 Task: Set the clear status option to in 30 minutes in the edit status window.
Action: Mouse moved to (1375, 108)
Screenshot: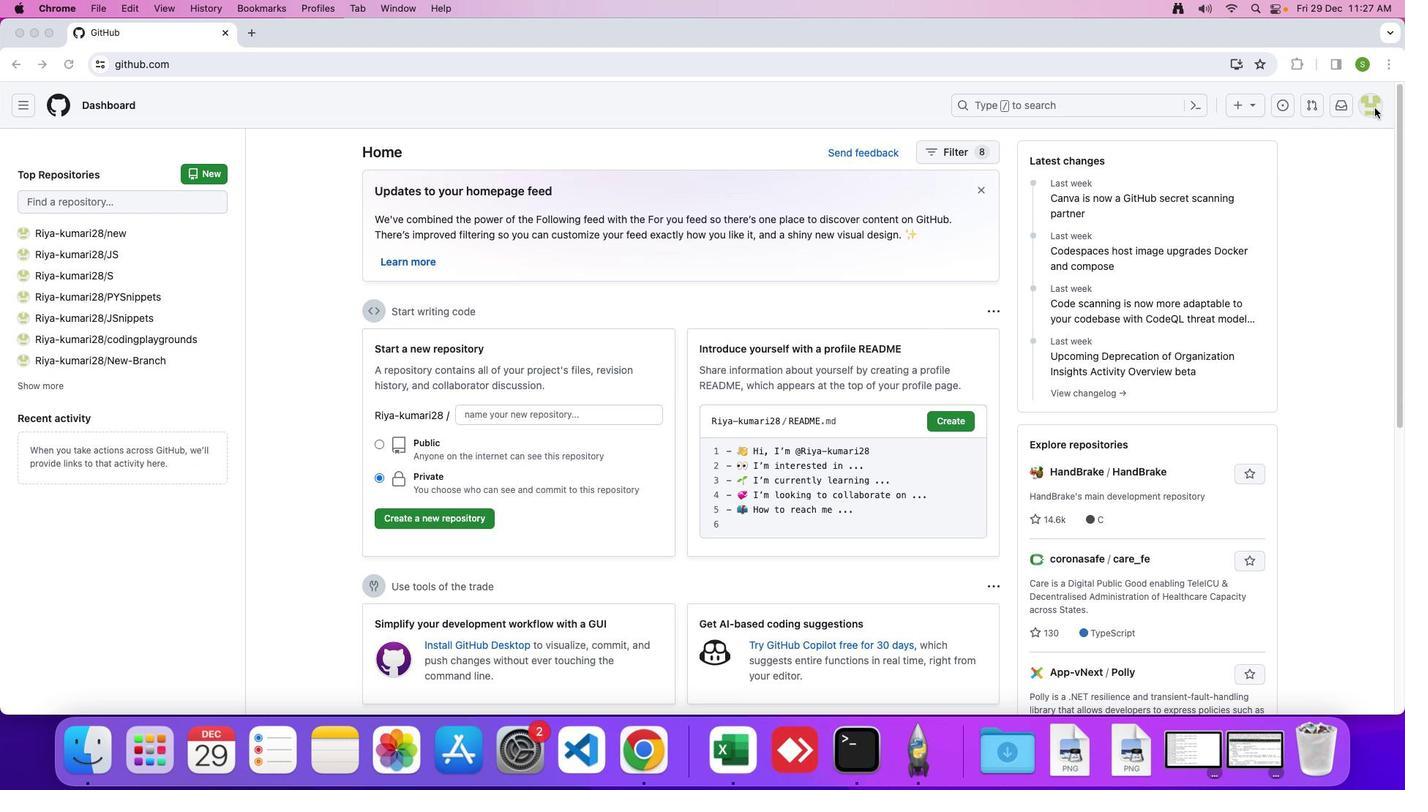 
Action: Mouse pressed left at (1375, 108)
Screenshot: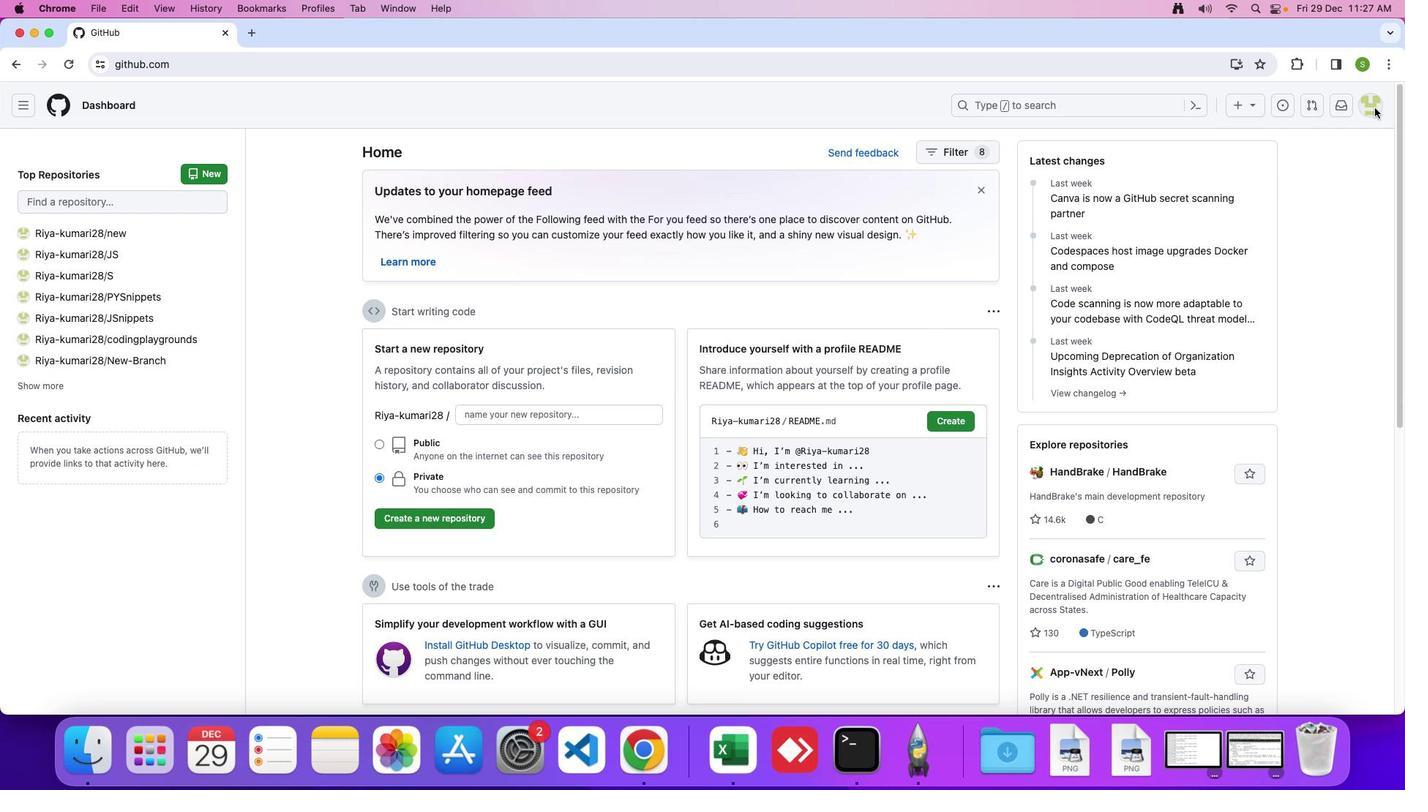 
Action: Mouse moved to (1372, 105)
Screenshot: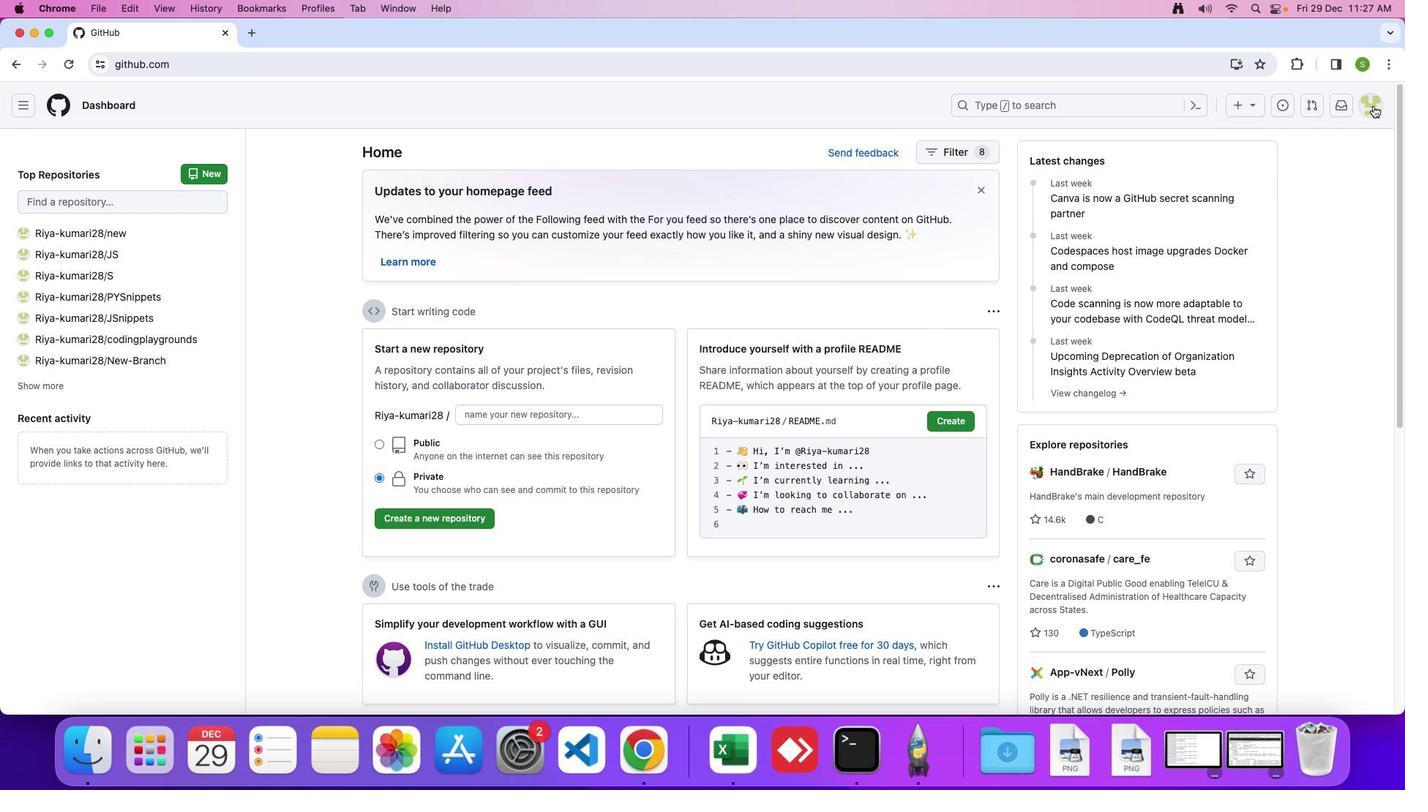 
Action: Mouse pressed left at (1372, 105)
Screenshot: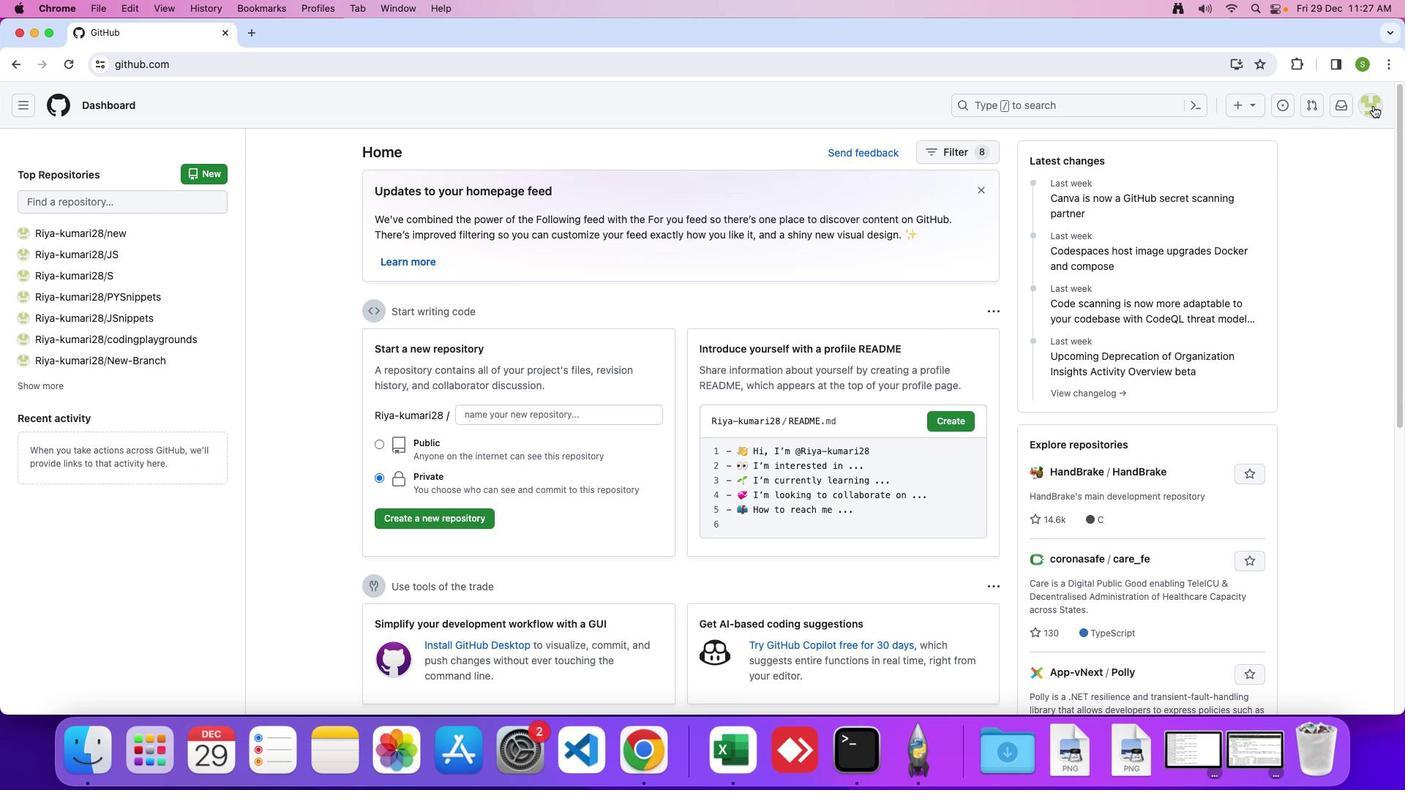 
Action: Mouse moved to (1275, 144)
Screenshot: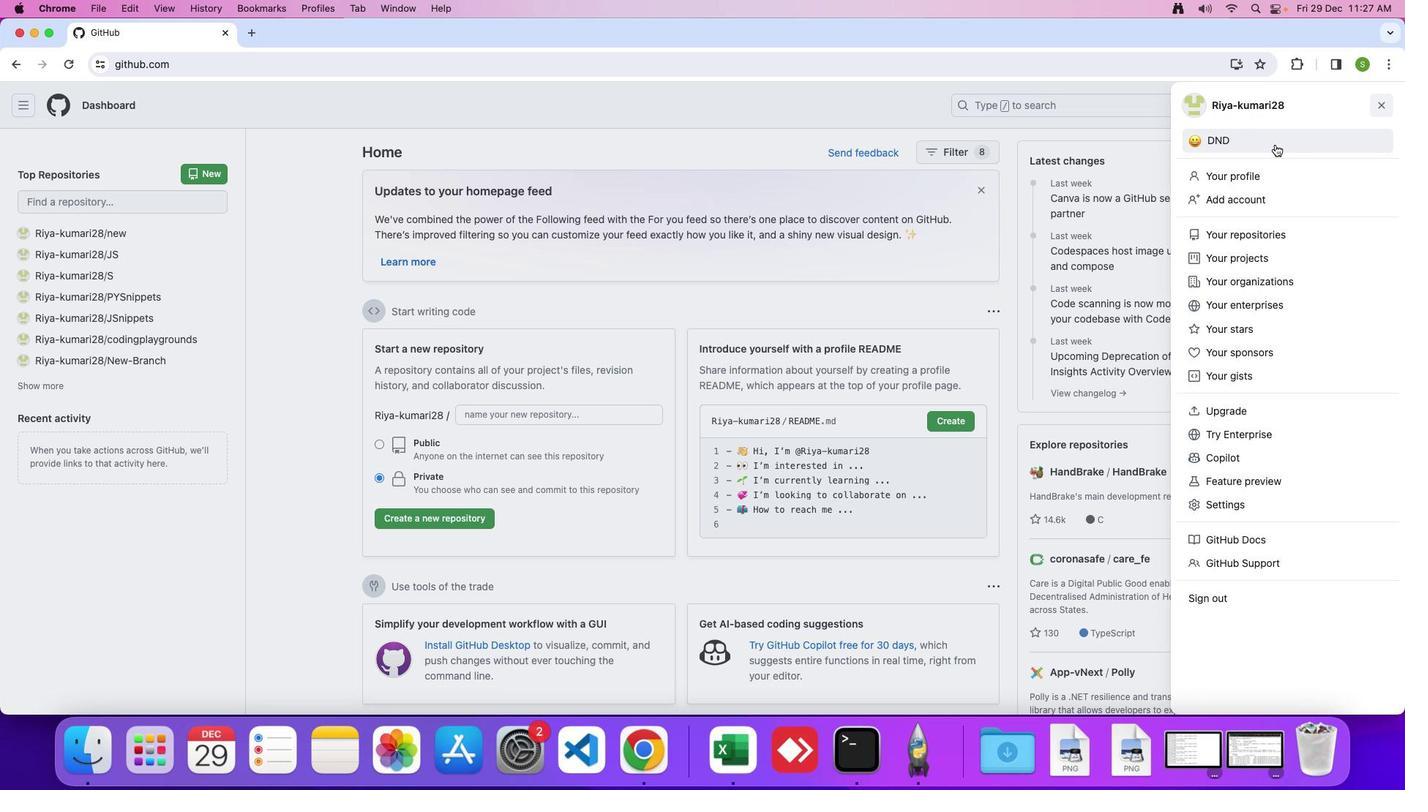 
Action: Mouse pressed left at (1275, 144)
Screenshot: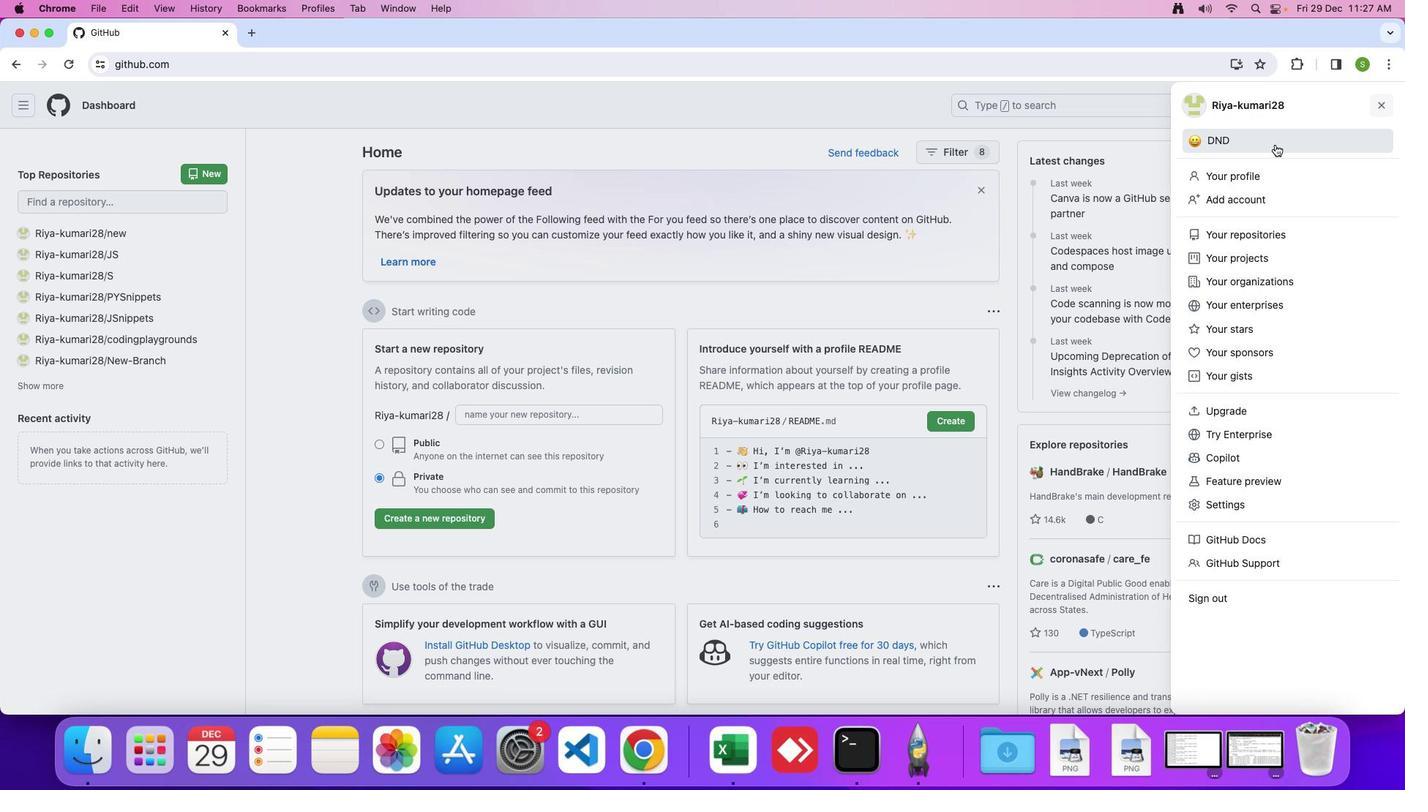 
Action: Mouse moved to (736, 439)
Screenshot: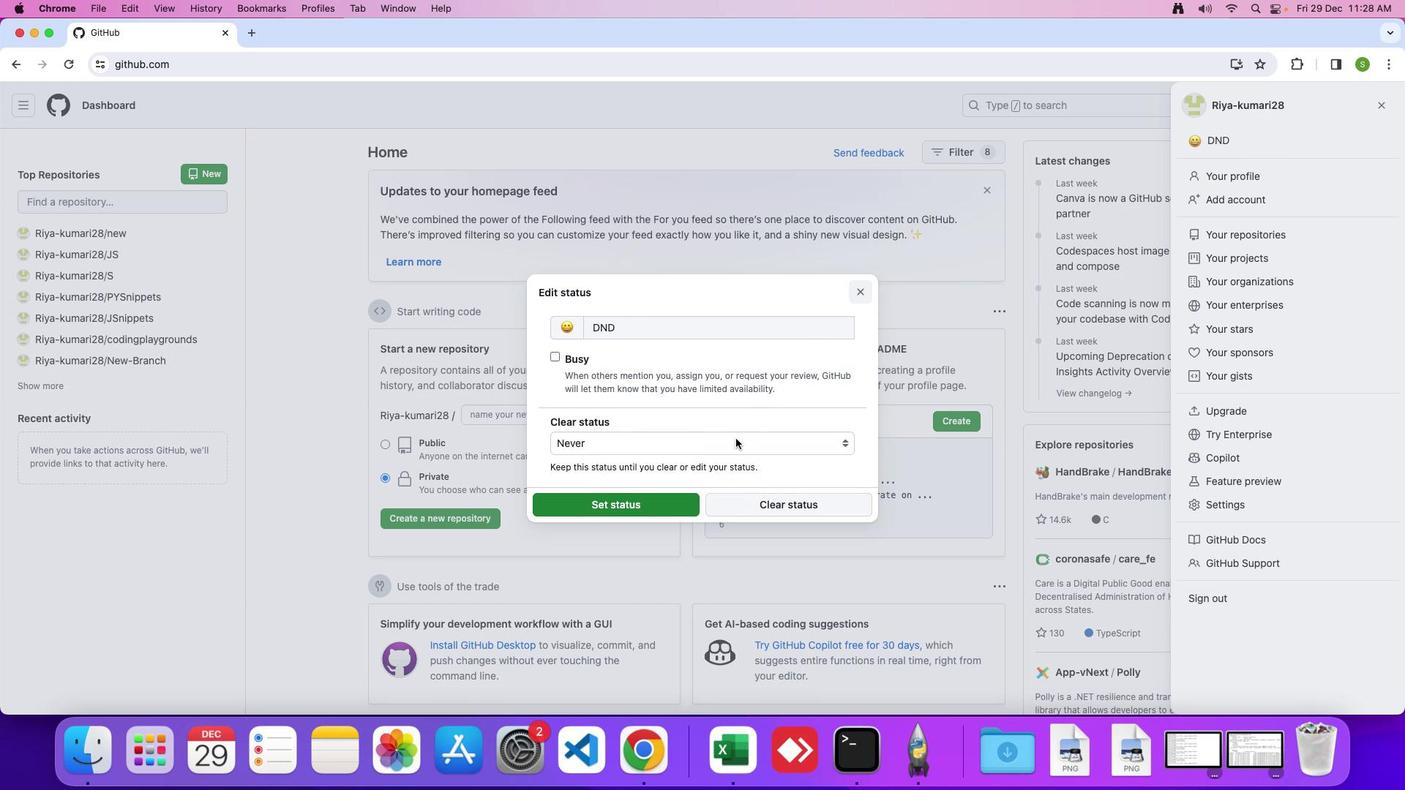 
Action: Mouse pressed left at (736, 439)
Screenshot: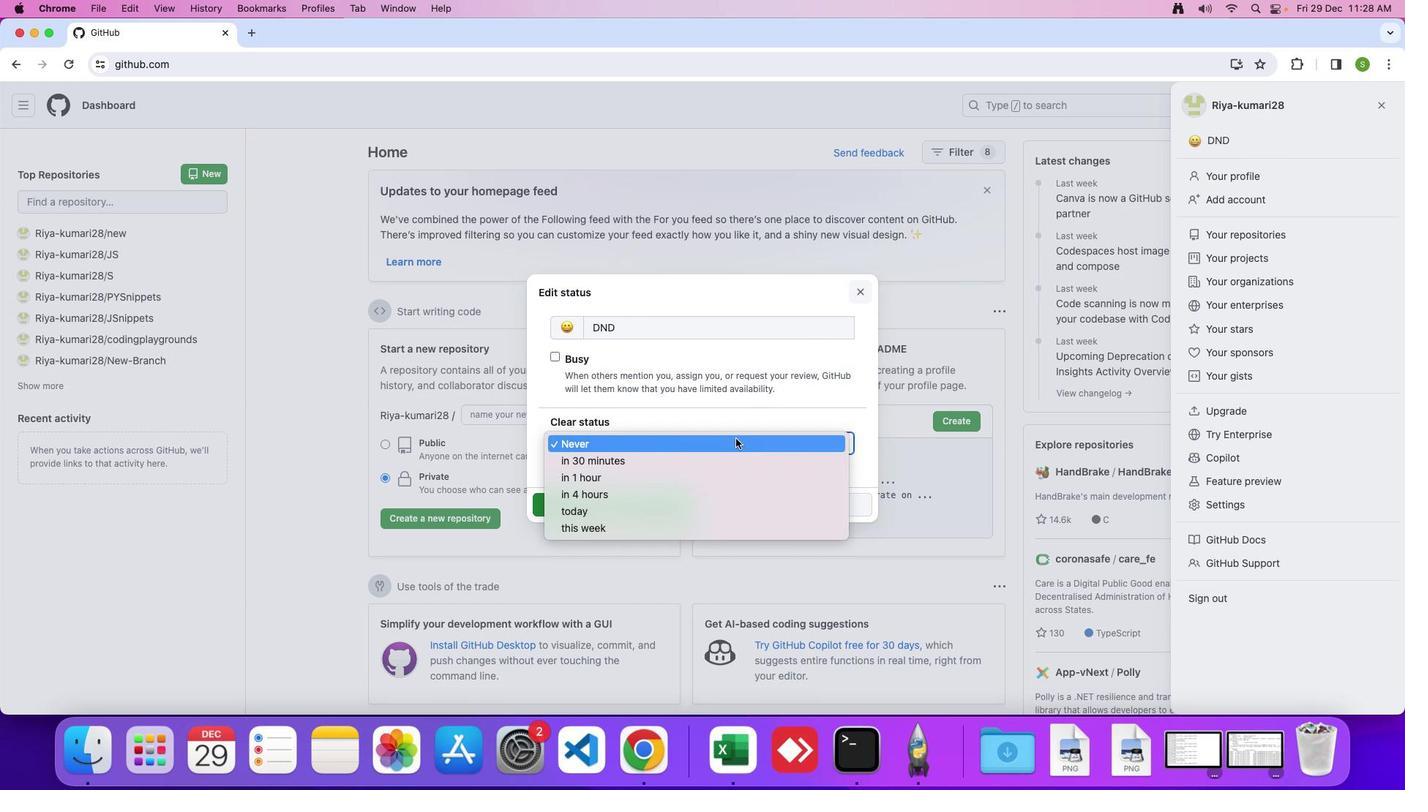 
Action: Mouse moved to (706, 458)
Screenshot: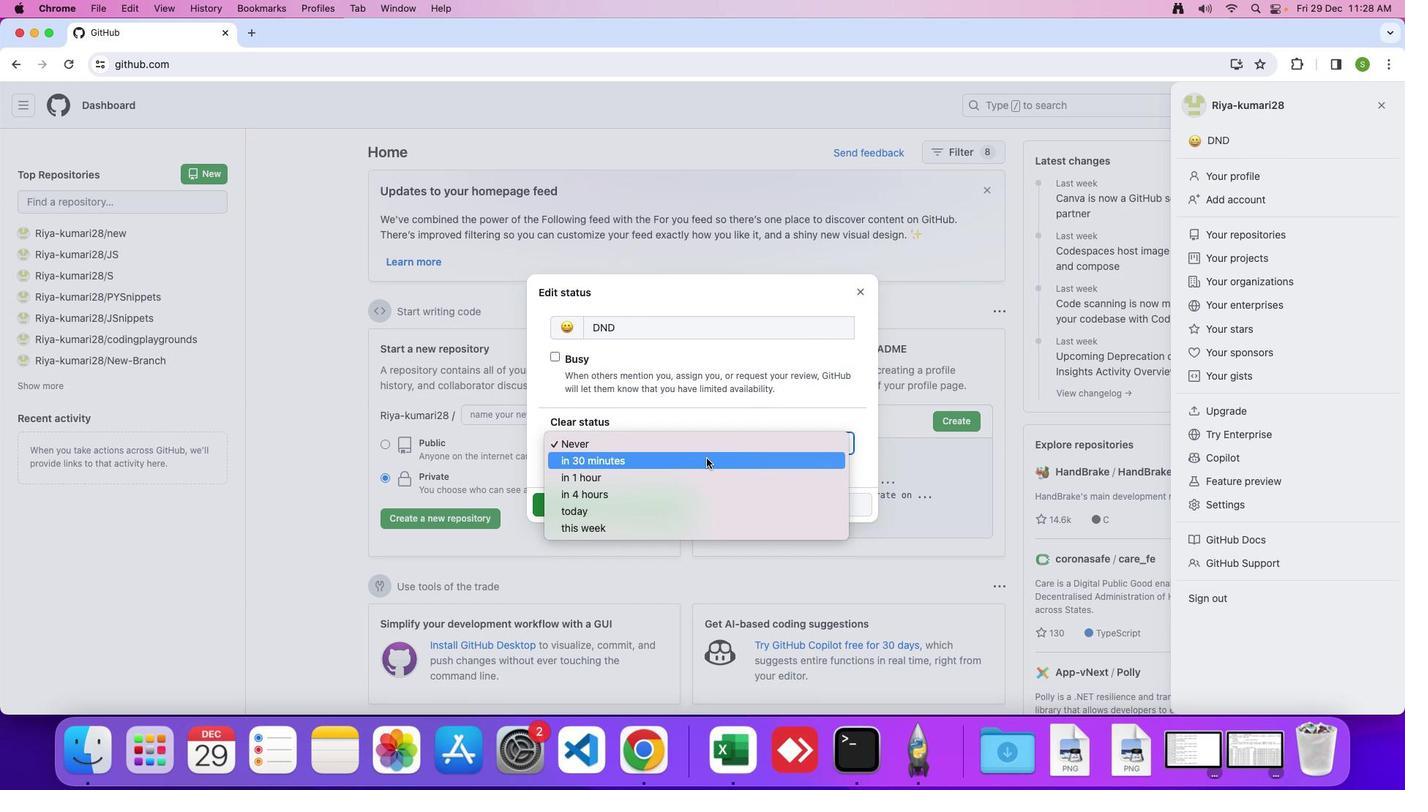 
Action: Mouse pressed left at (706, 458)
Screenshot: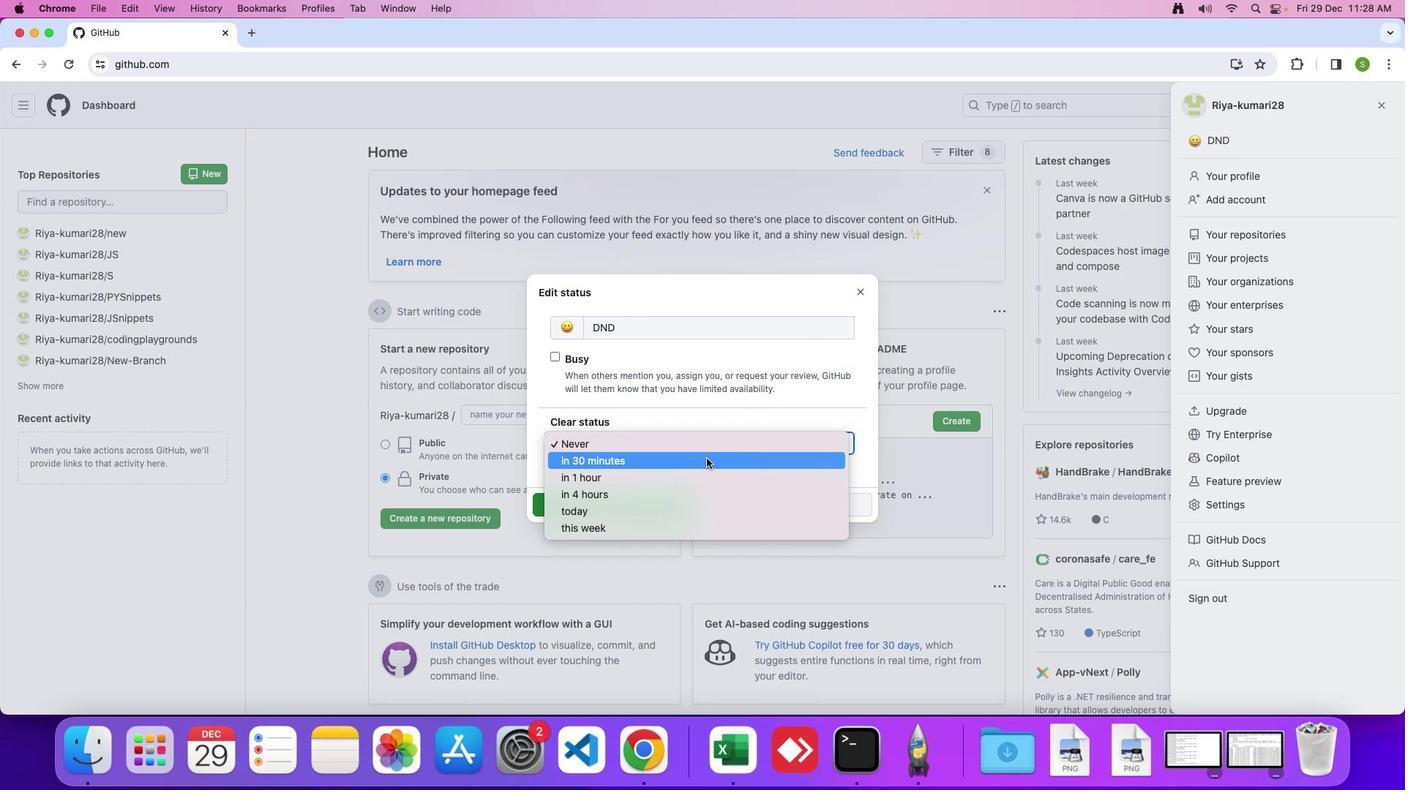 
Action: Mouse moved to (626, 489)
Screenshot: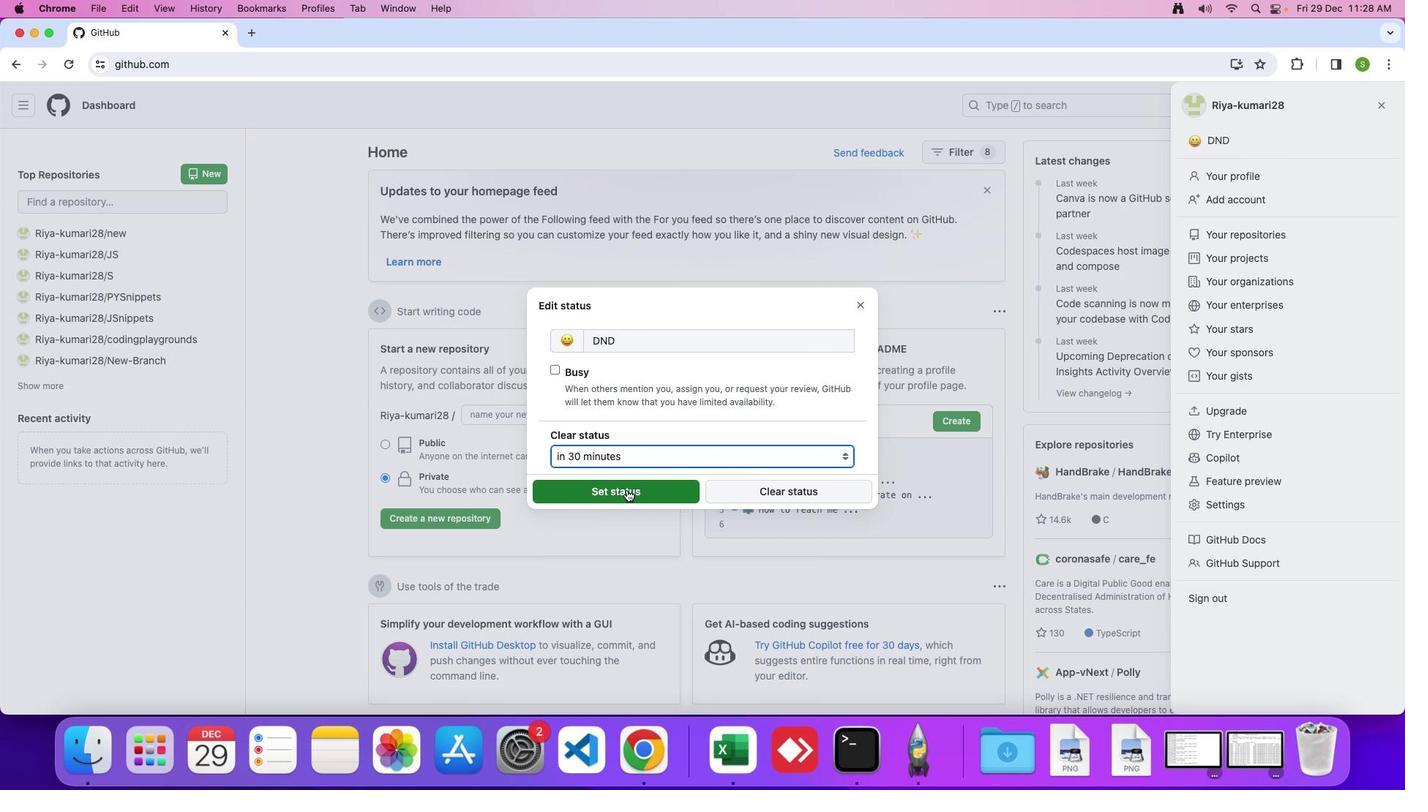
Action: Mouse pressed left at (626, 489)
Screenshot: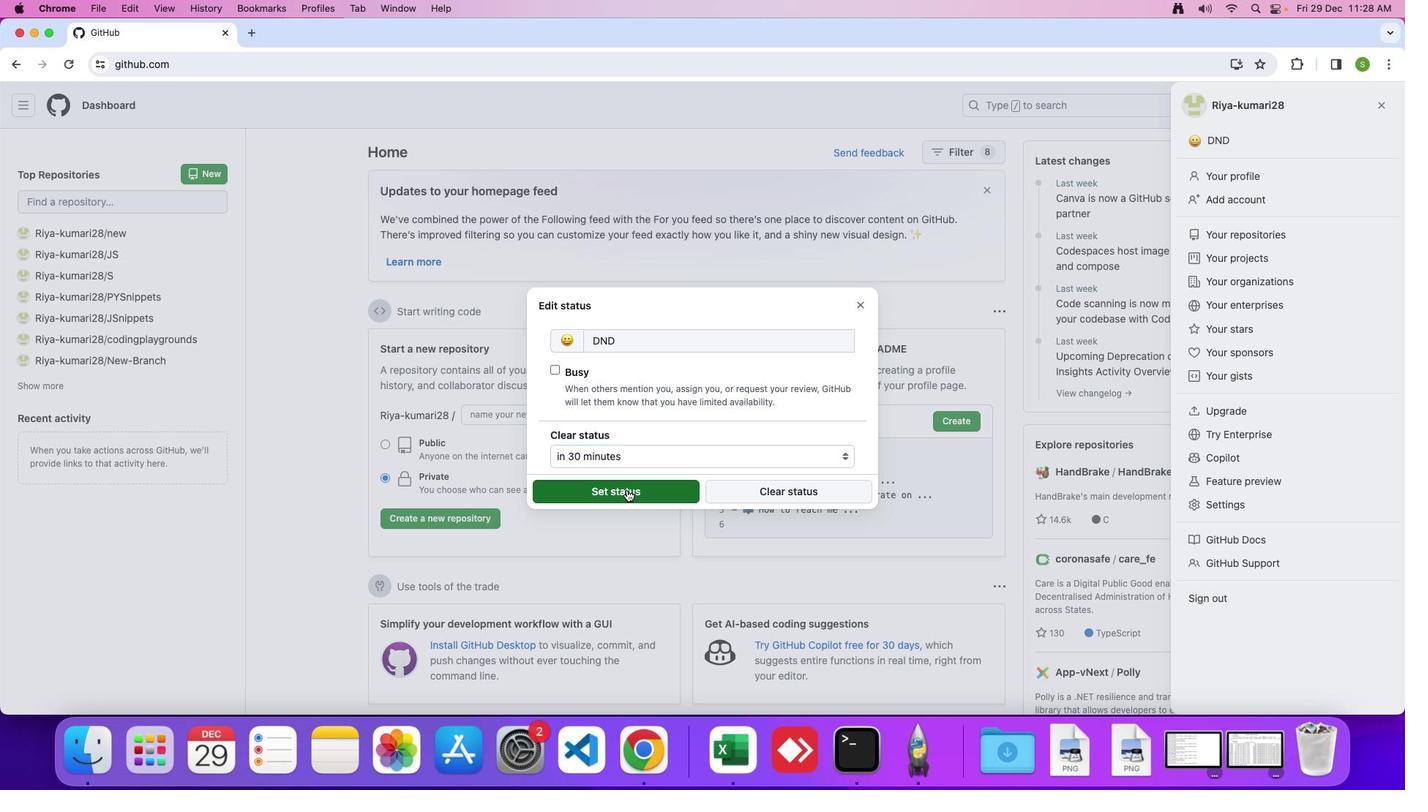
